 Task: Set the parametric equalizer "Freq 1 gain (dB)" to 0.20.
Action: Mouse moved to (142, 23)
Screenshot: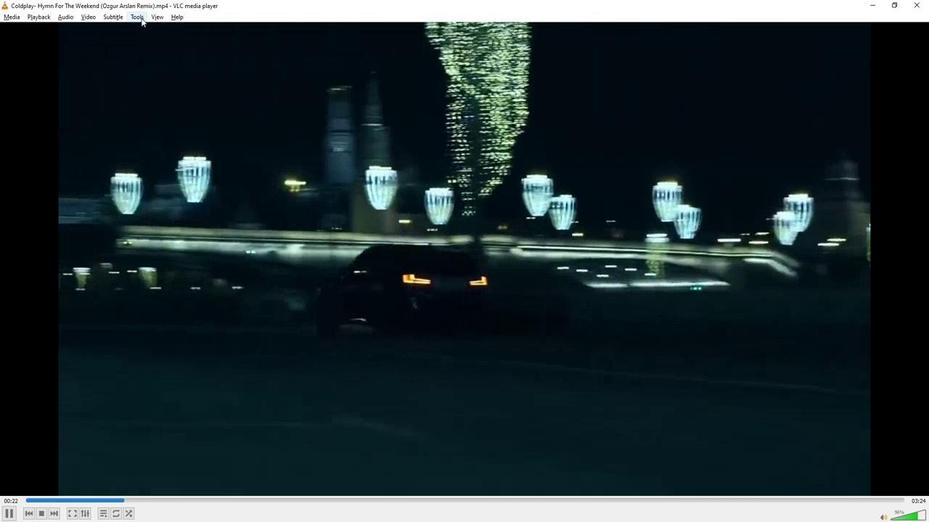 
Action: Mouse pressed left at (142, 23)
Screenshot: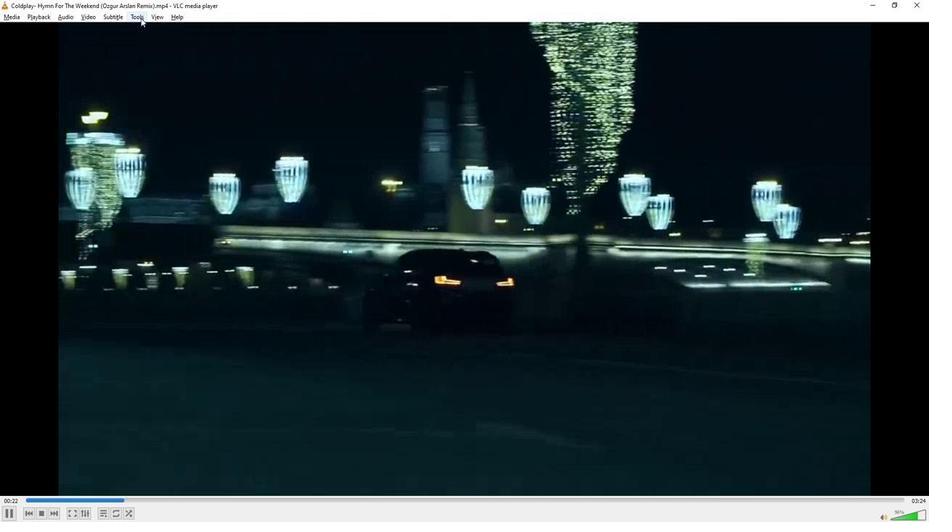 
Action: Mouse moved to (162, 132)
Screenshot: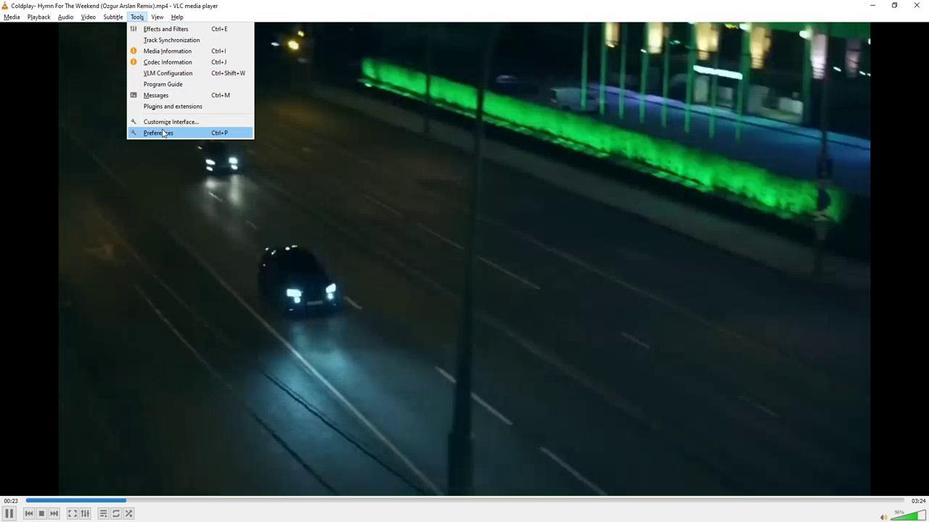 
Action: Mouse pressed left at (162, 132)
Screenshot: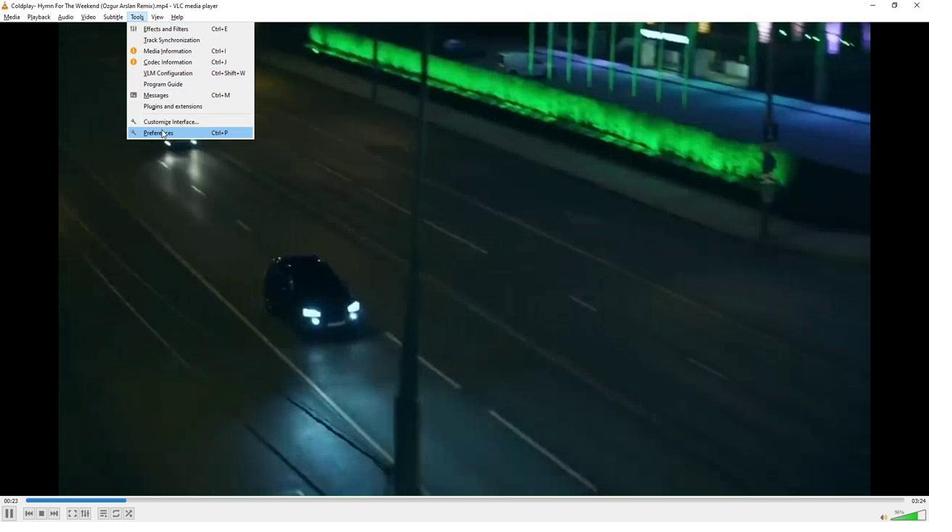 
Action: Mouse moved to (270, 392)
Screenshot: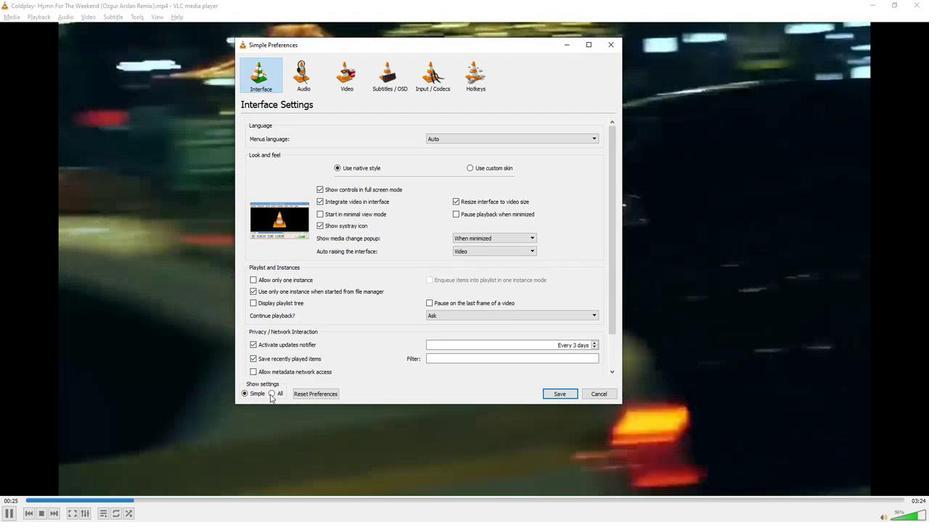 
Action: Mouse pressed left at (270, 392)
Screenshot: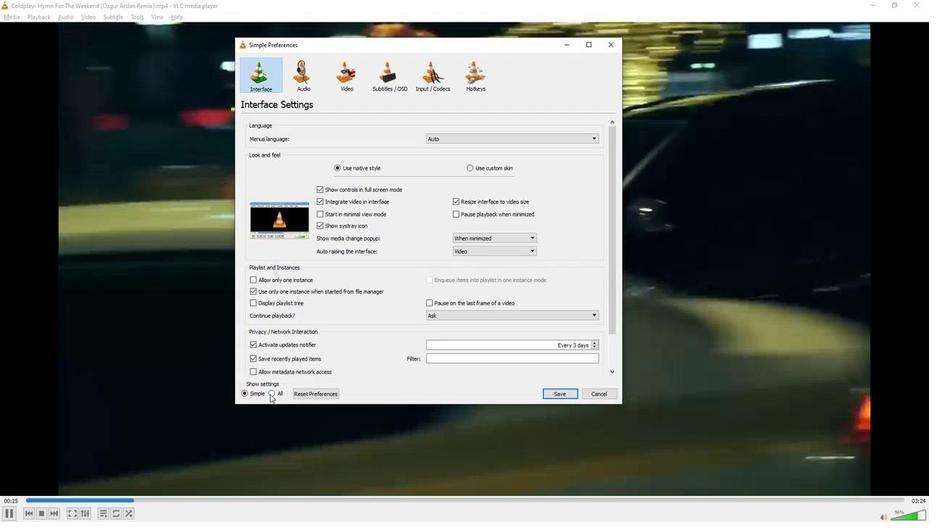 
Action: Mouse moved to (257, 180)
Screenshot: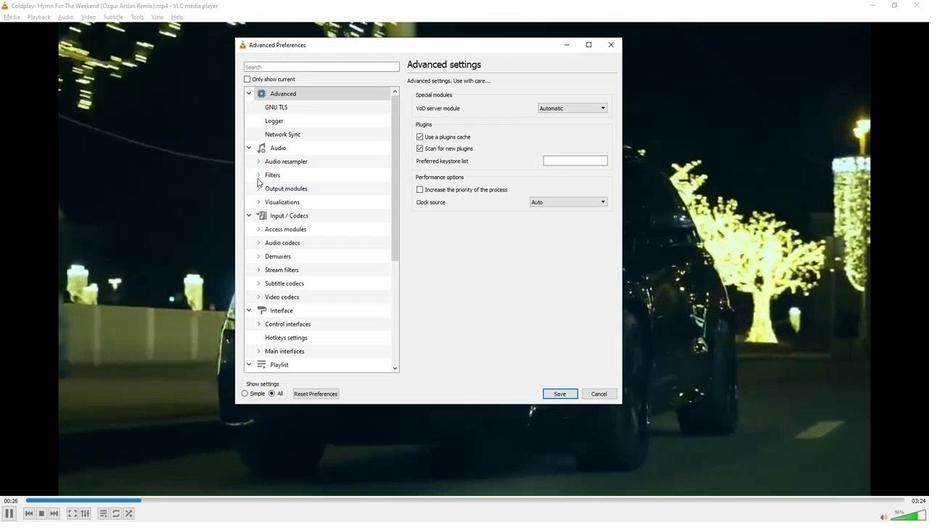 
Action: Mouse pressed left at (257, 180)
Screenshot: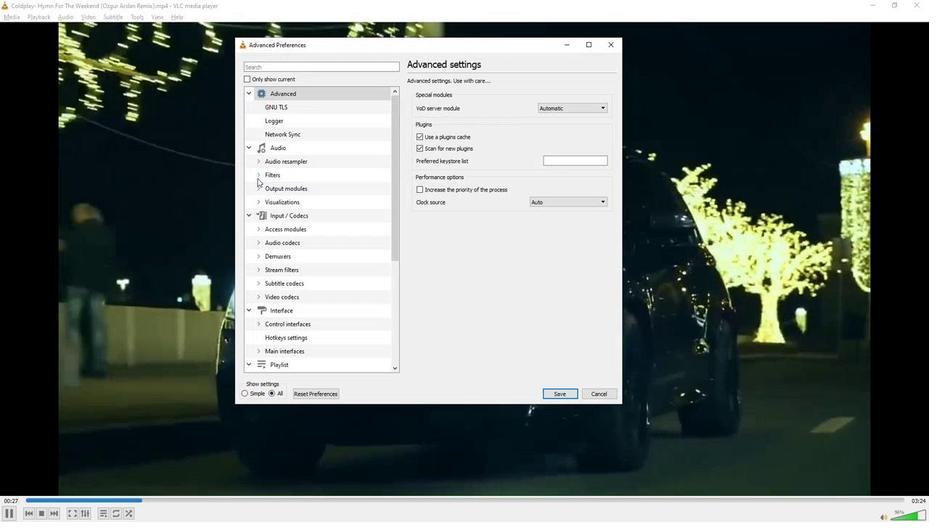 
Action: Mouse moved to (291, 294)
Screenshot: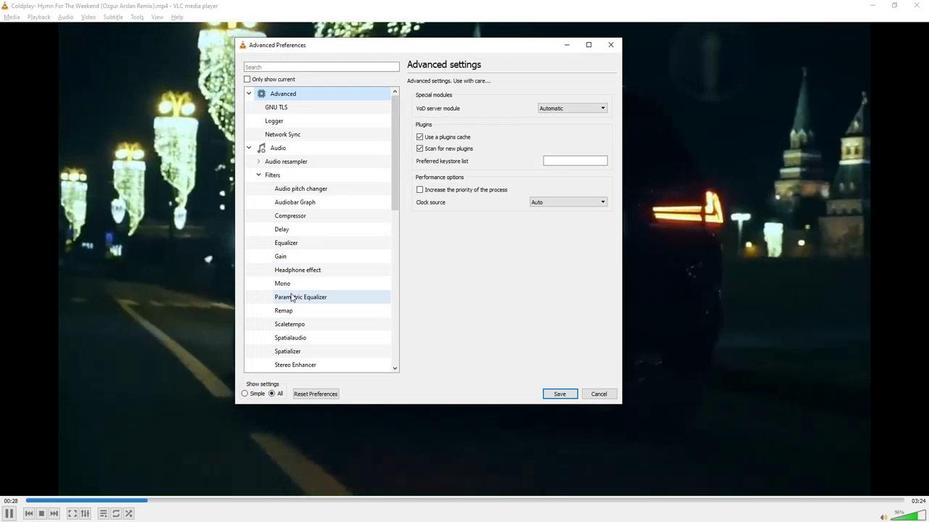 
Action: Mouse pressed left at (291, 294)
Screenshot: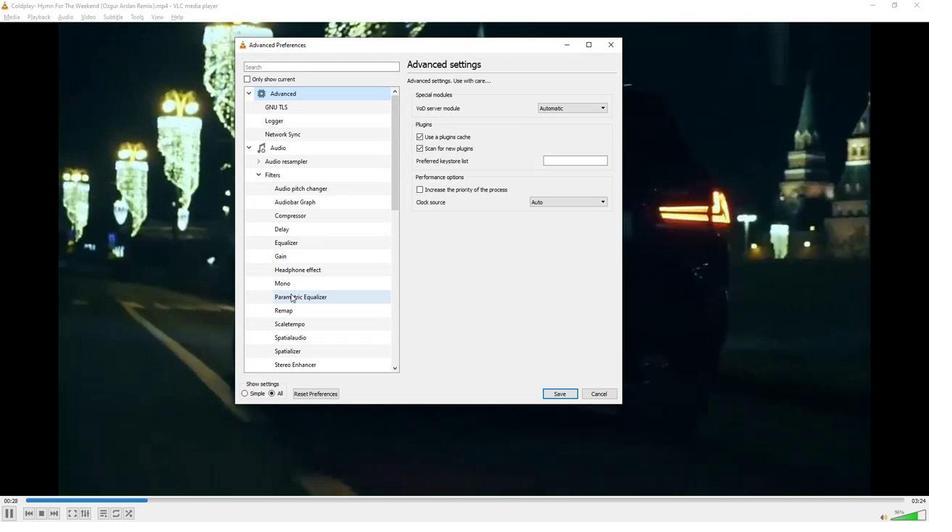 
Action: Mouse moved to (607, 162)
Screenshot: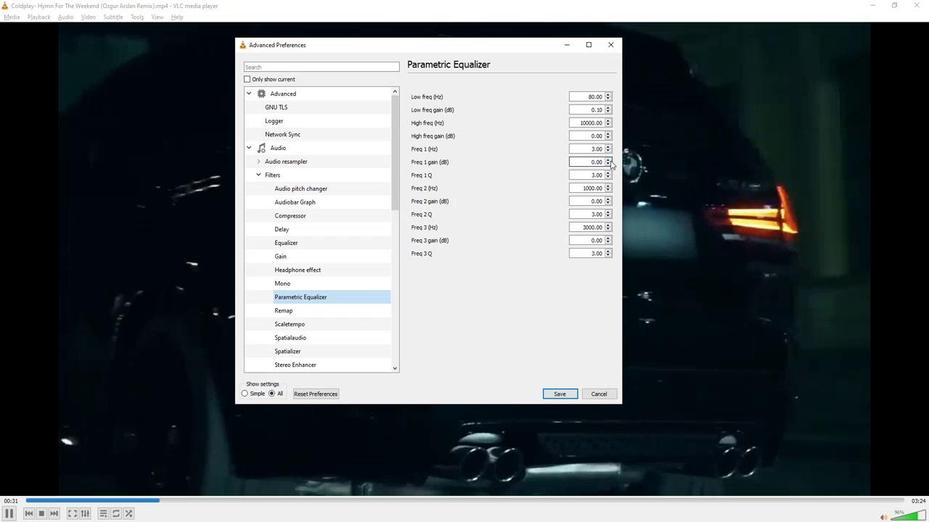 
Action: Mouse pressed left at (607, 162)
Screenshot: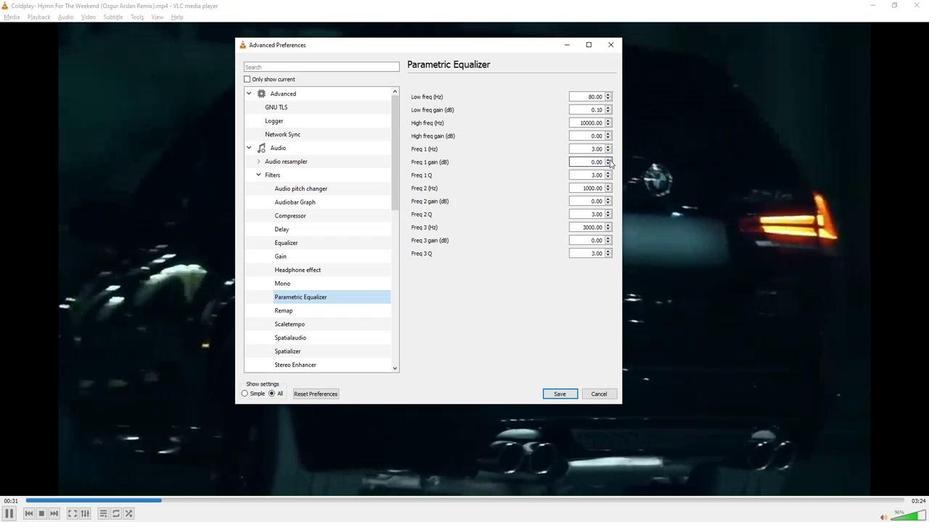 
Action: Mouse pressed left at (607, 162)
Screenshot: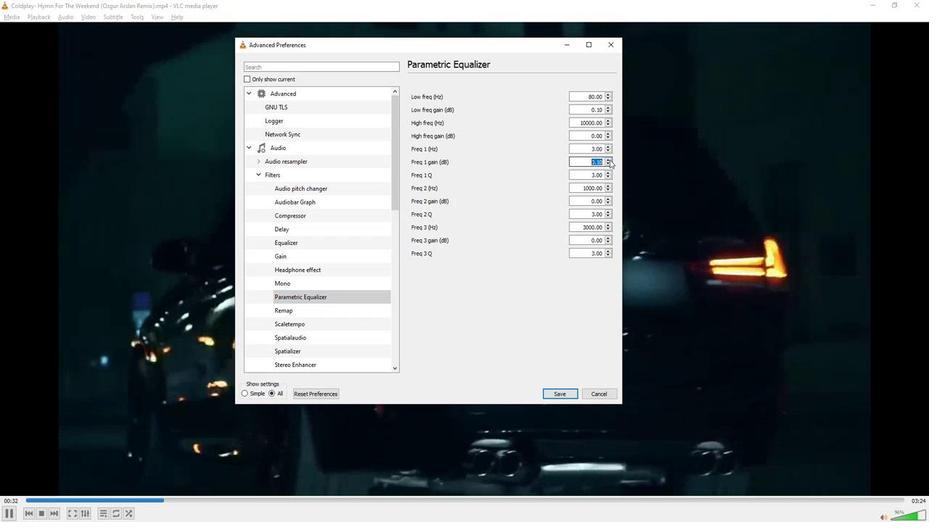 
Action: Mouse moved to (524, 308)
Screenshot: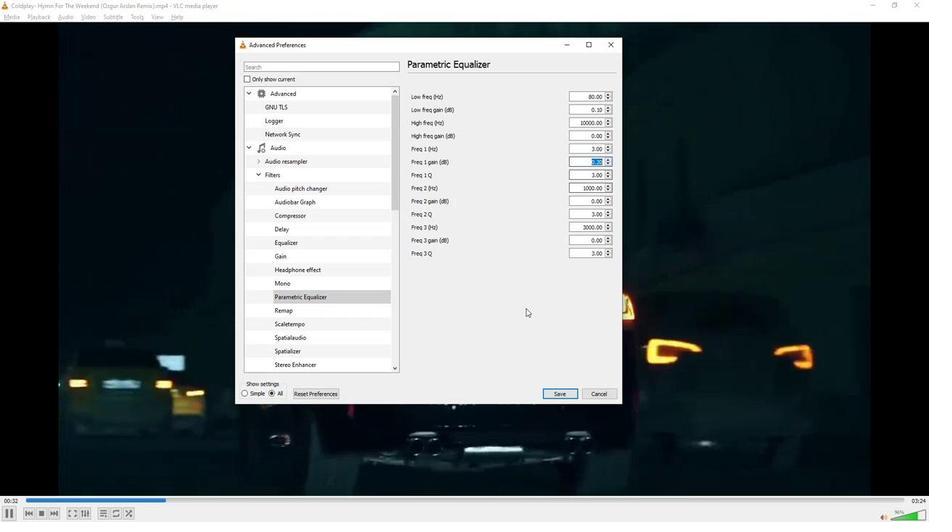 
Action: Mouse pressed left at (524, 308)
Screenshot: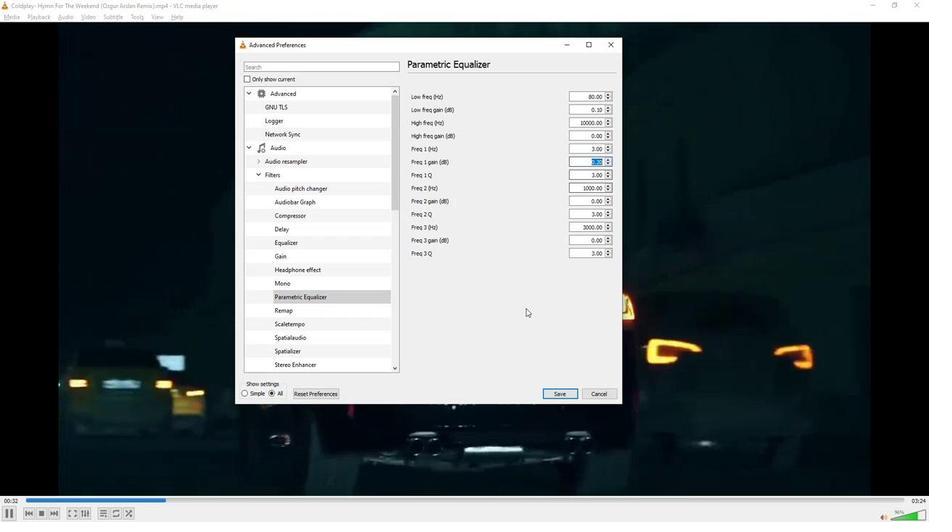 
Action: Mouse moved to (524, 309)
Screenshot: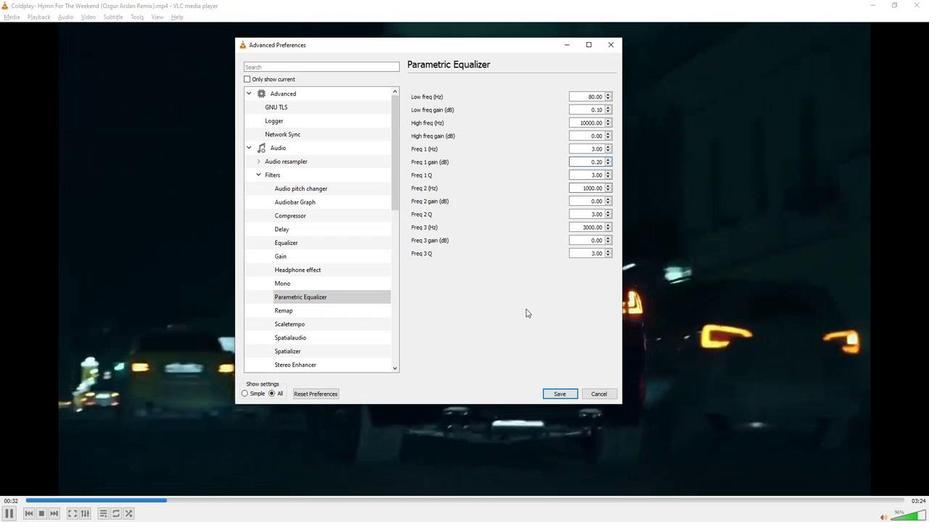 
